 Task: Find flights from New Delhi to Paris on 14th July, non-stop, with 3 carry-on bags, and a price limit of £7,000.
Action: Mouse moved to (428, 224)
Screenshot: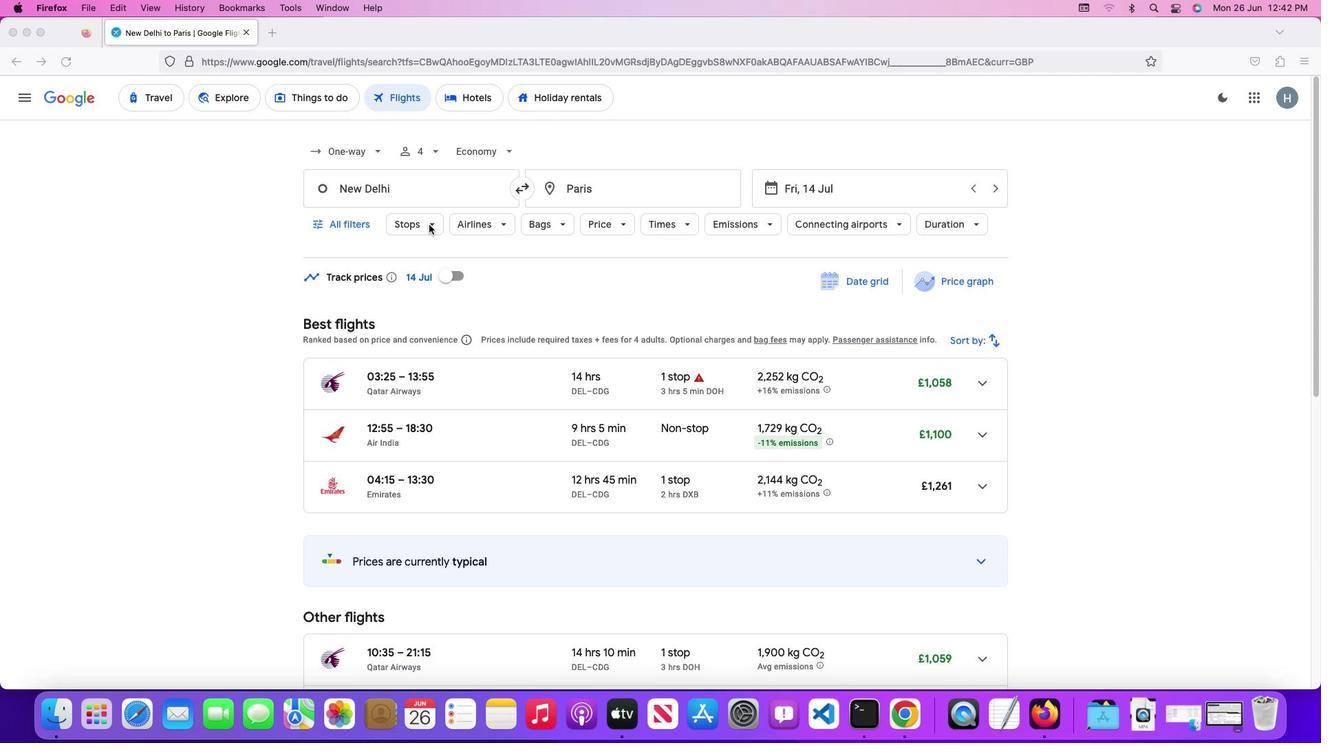 
Action: Mouse pressed left at (428, 224)
Screenshot: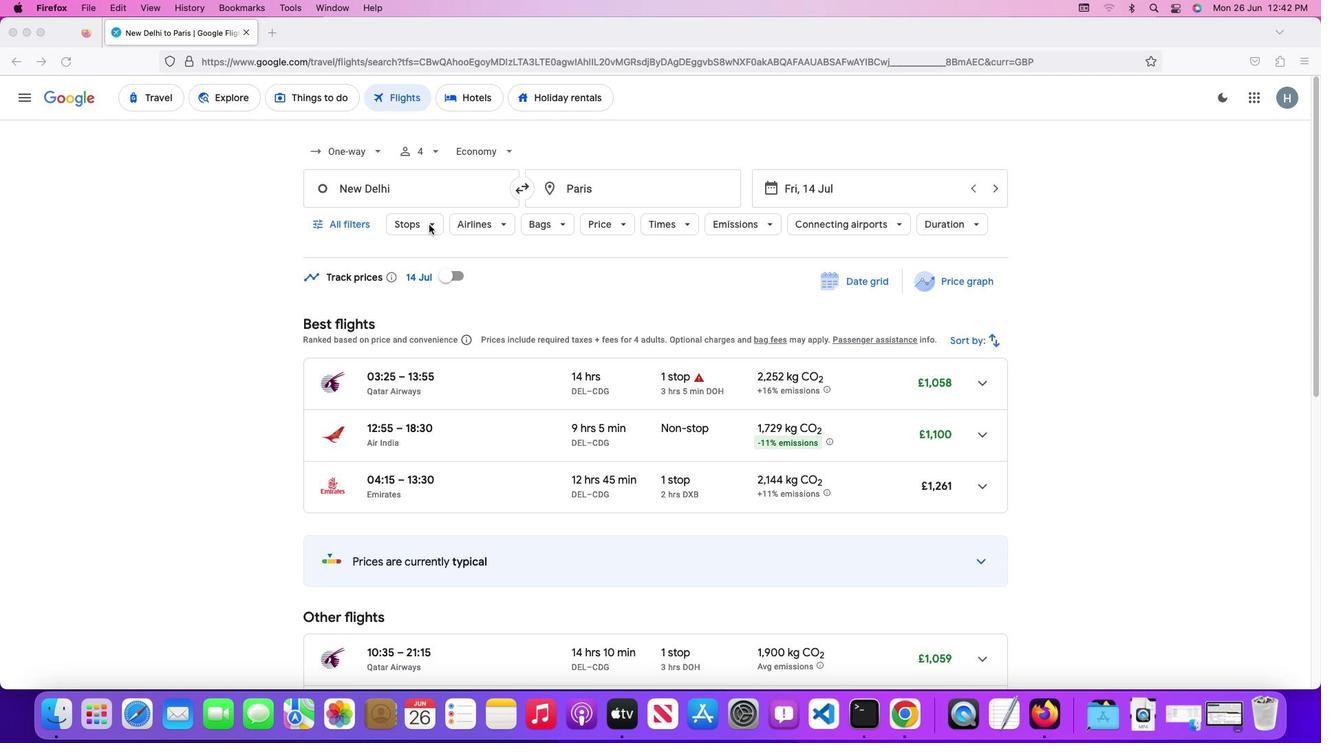 
Action: Mouse pressed left at (428, 224)
Screenshot: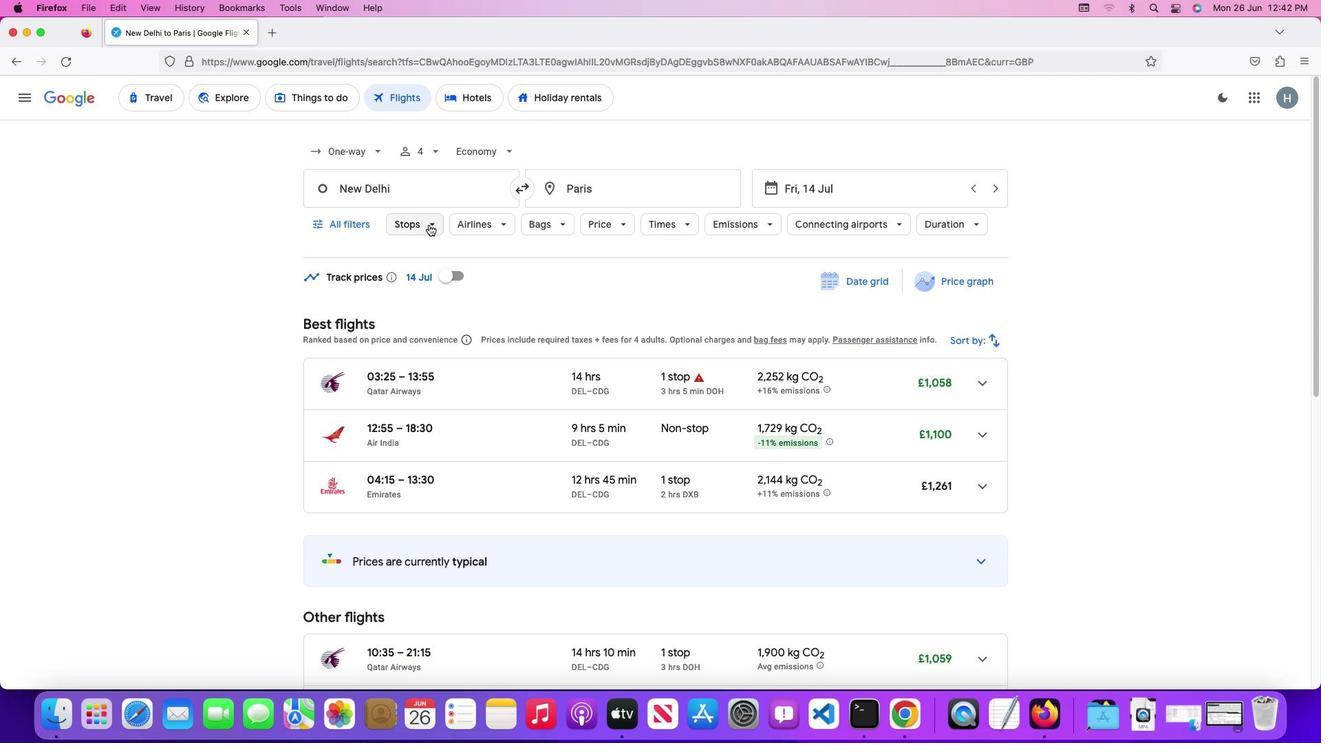 
Action: Mouse moved to (419, 325)
Screenshot: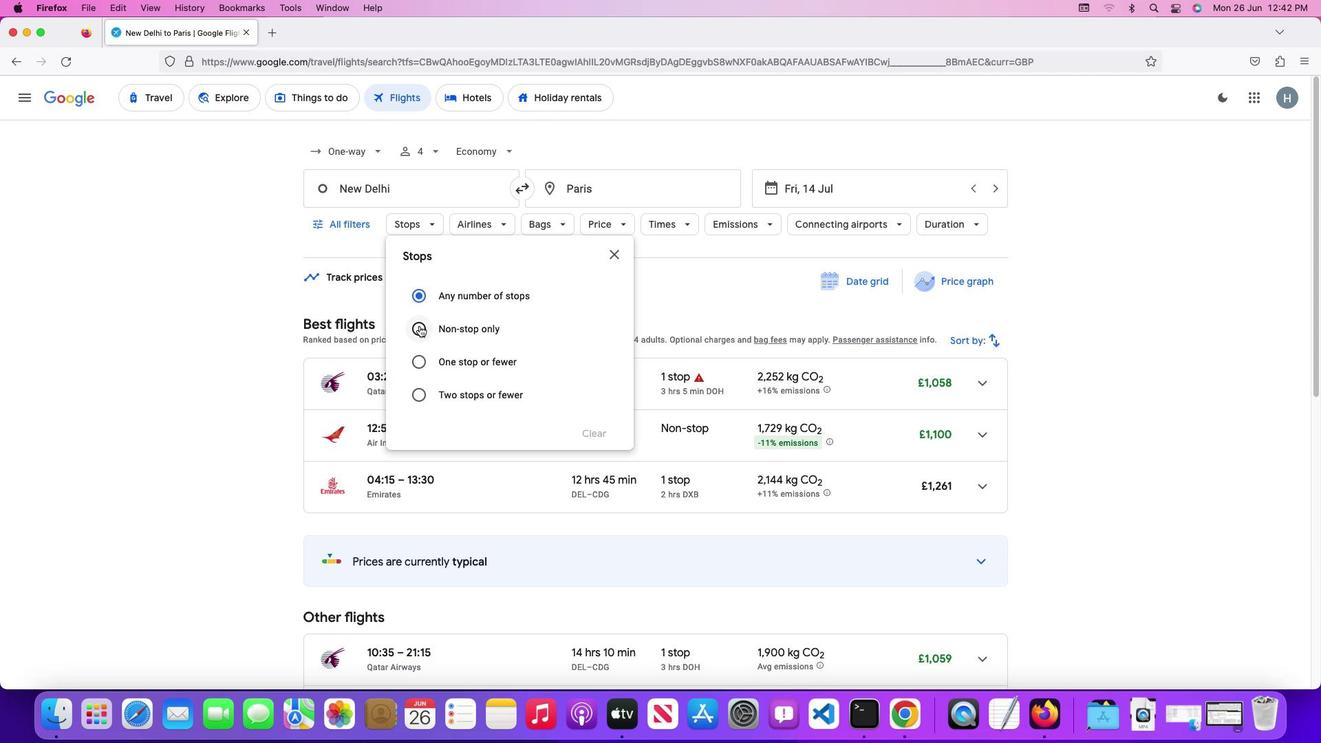 
Action: Mouse pressed left at (419, 325)
Screenshot: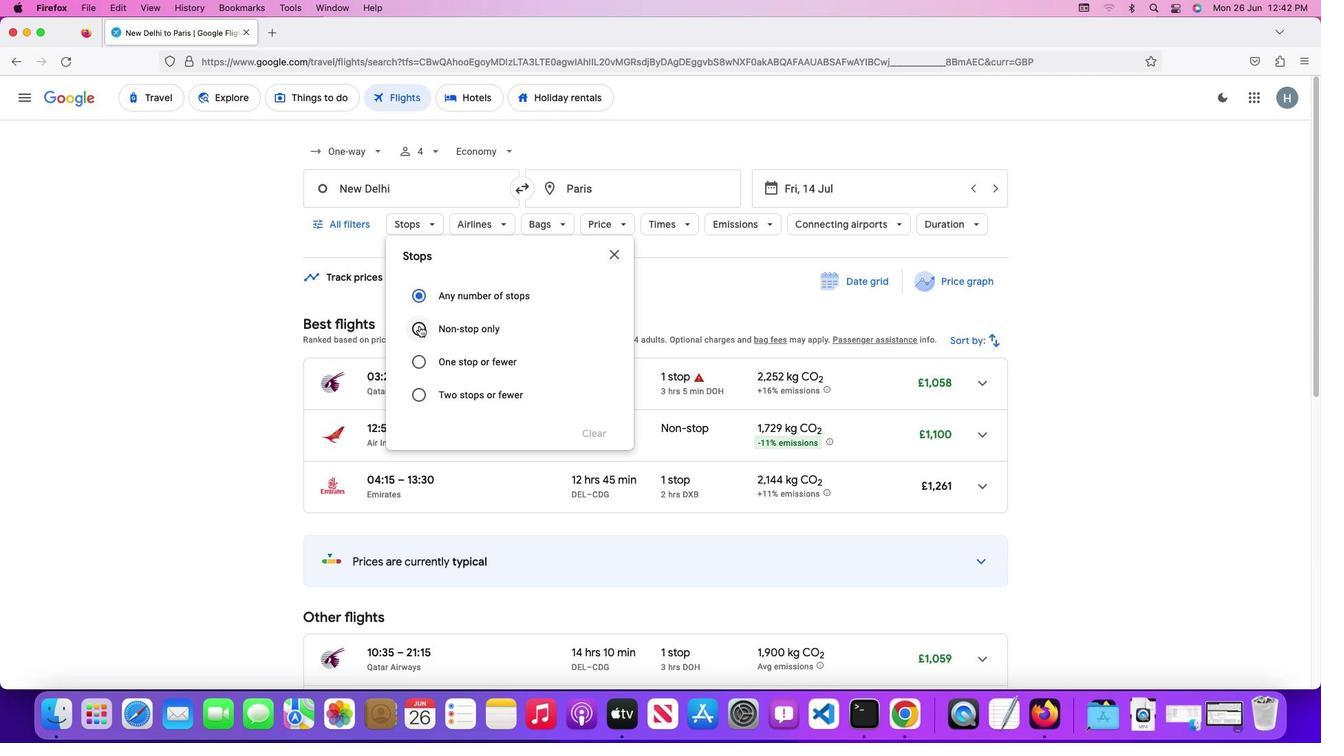 
Action: Mouse moved to (619, 253)
Screenshot: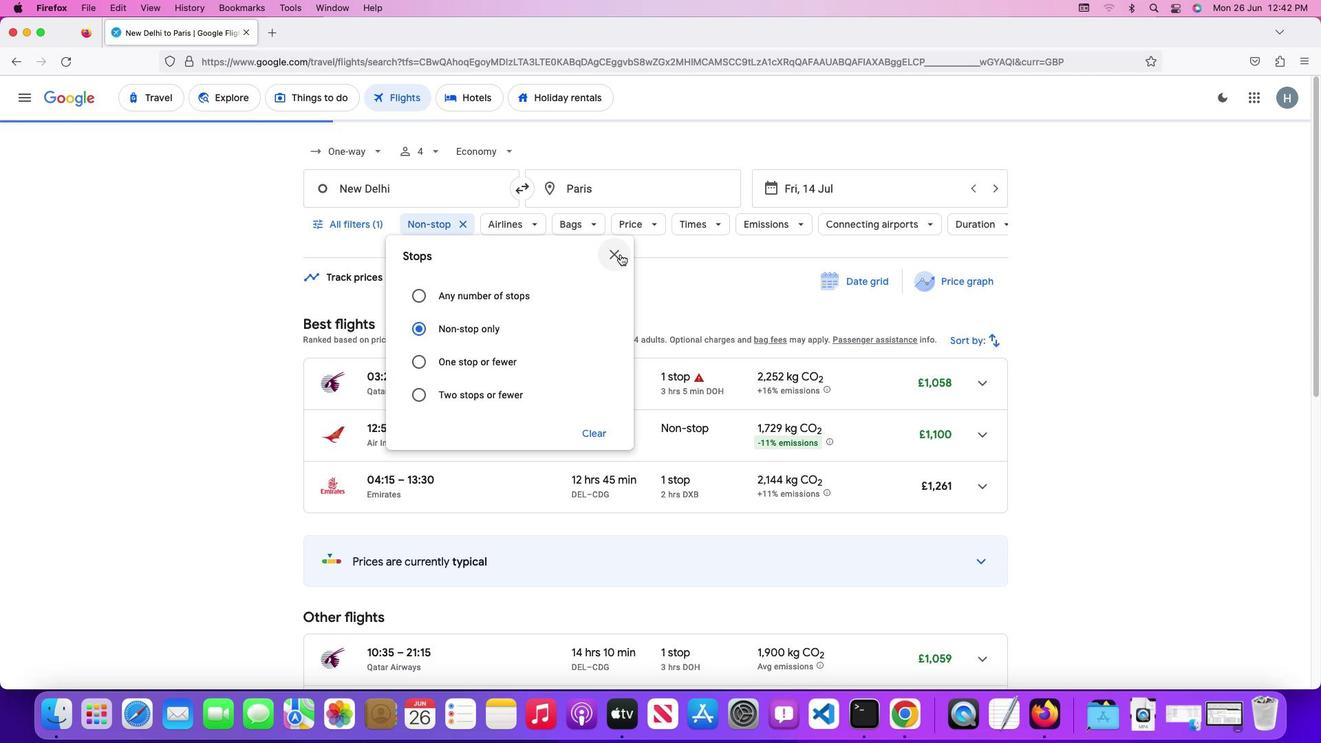
Action: Mouse pressed left at (619, 253)
Screenshot: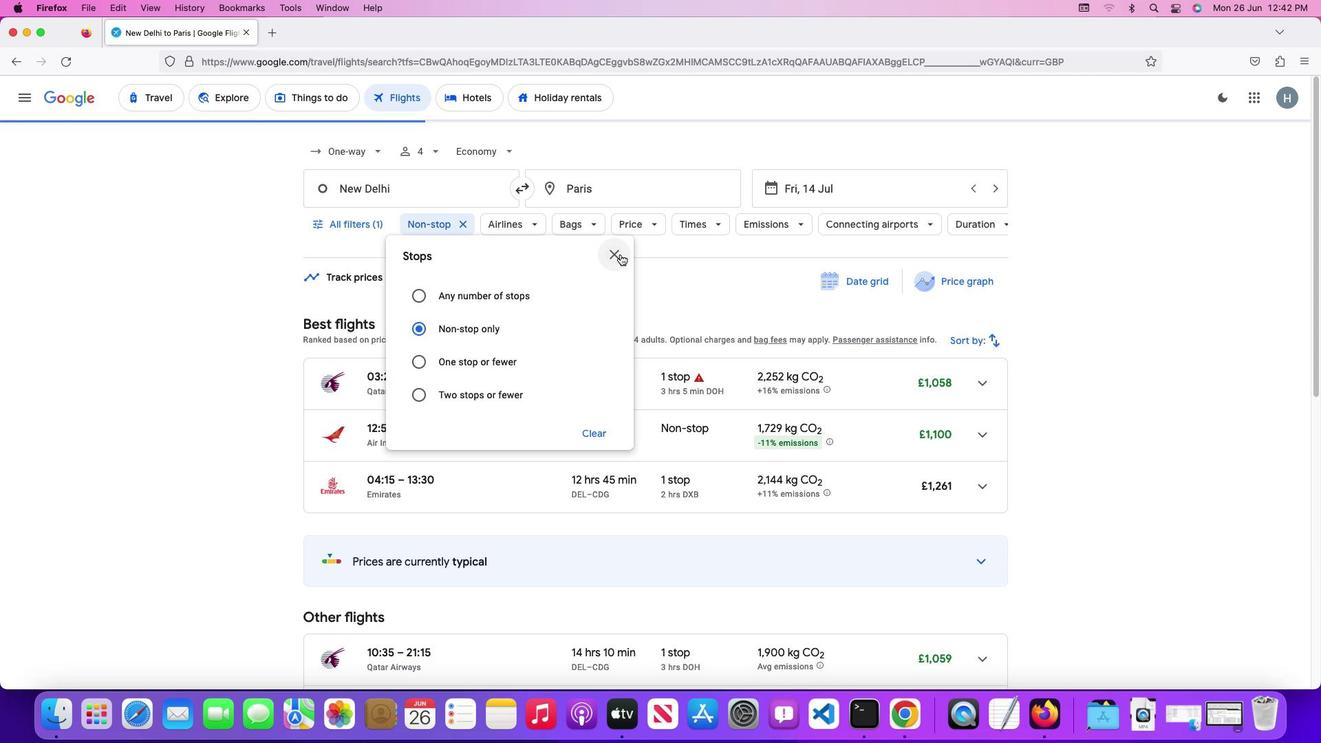 
Action: Mouse moved to (651, 220)
Screenshot: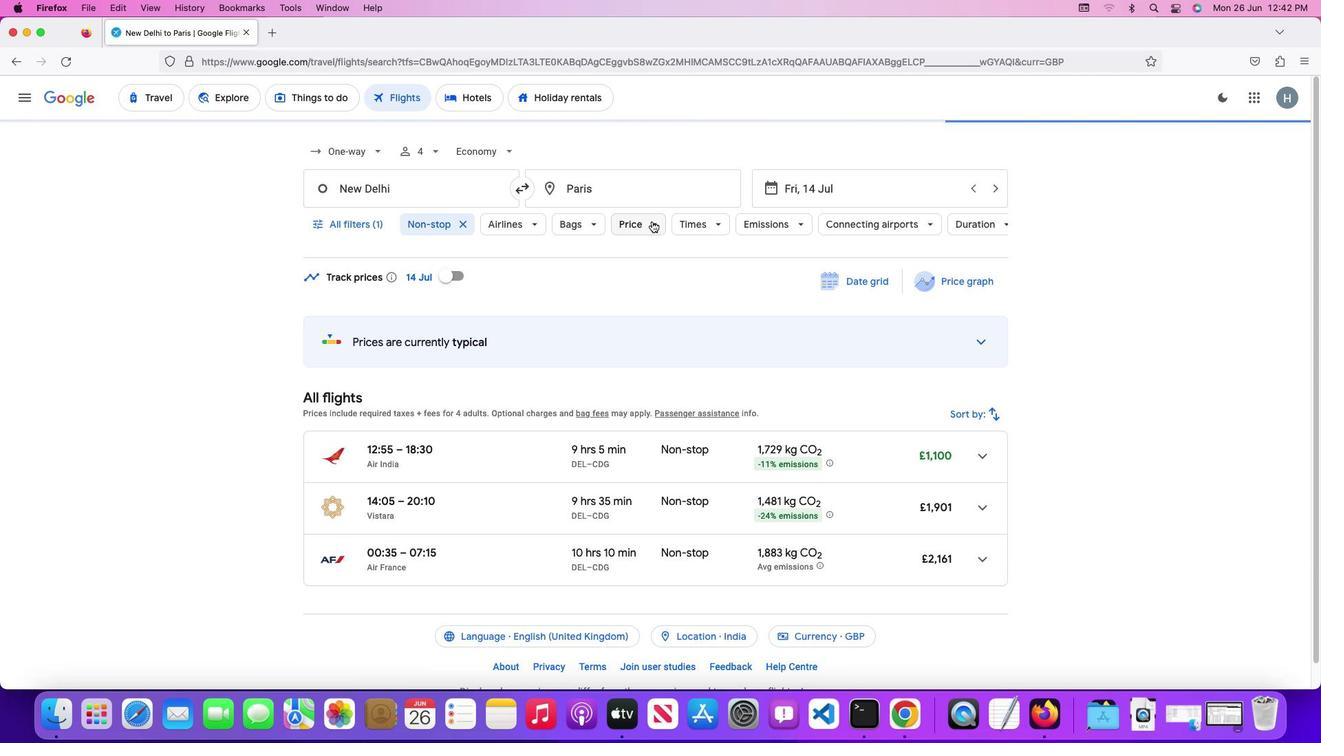 
Action: Mouse pressed left at (651, 220)
Screenshot: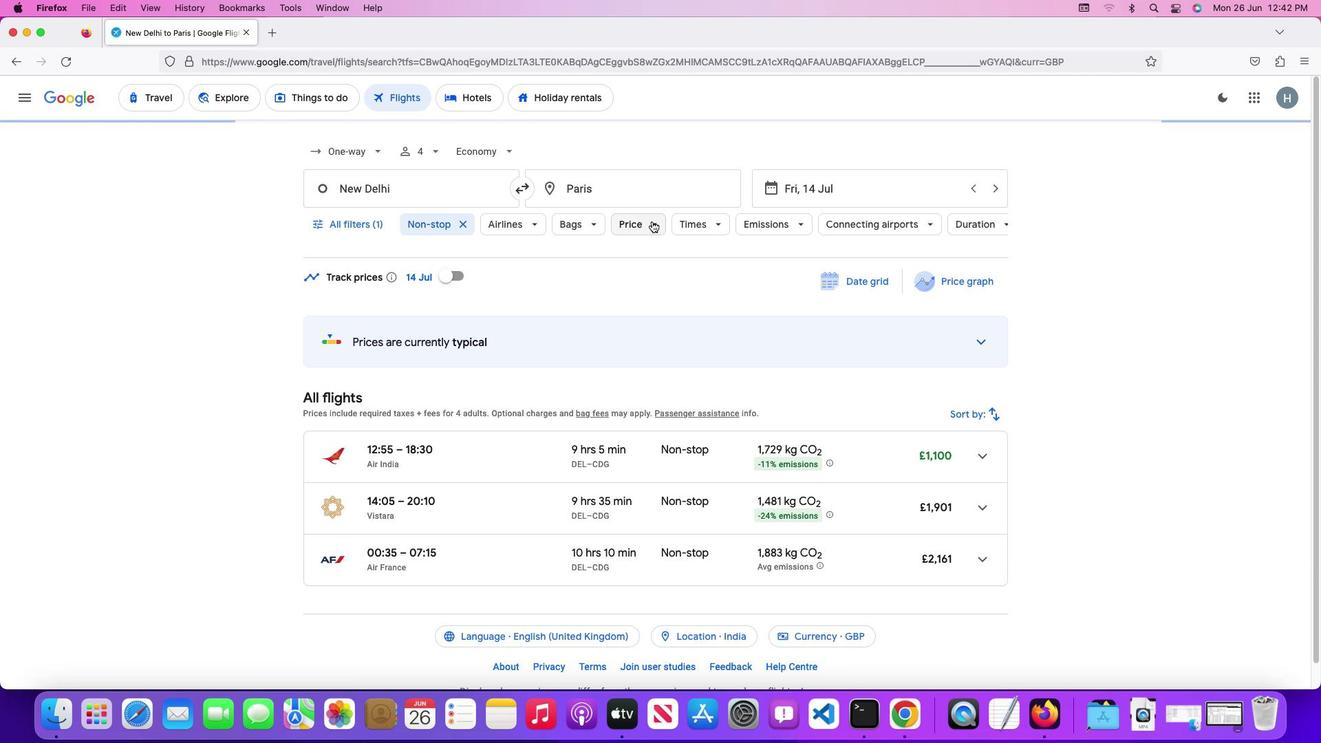 
Action: Mouse moved to (836, 314)
Screenshot: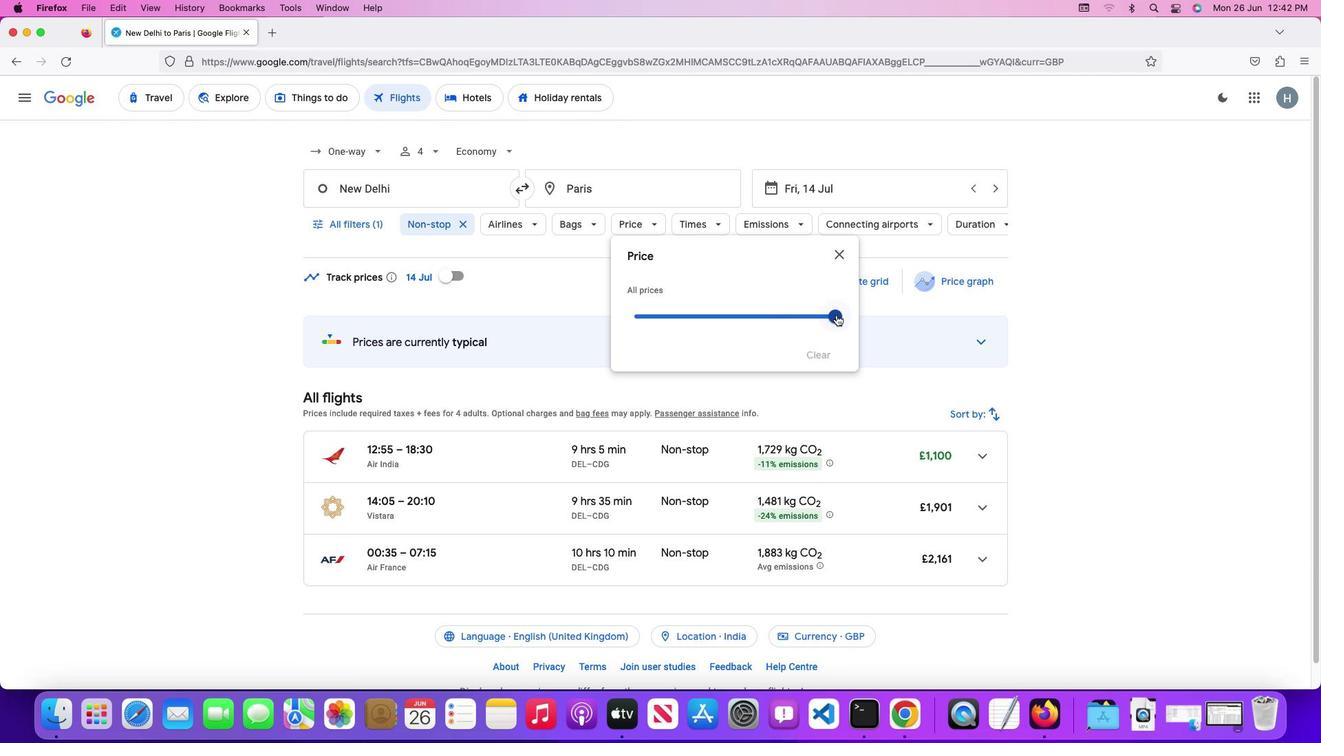 
Action: Mouse pressed left at (836, 314)
Screenshot: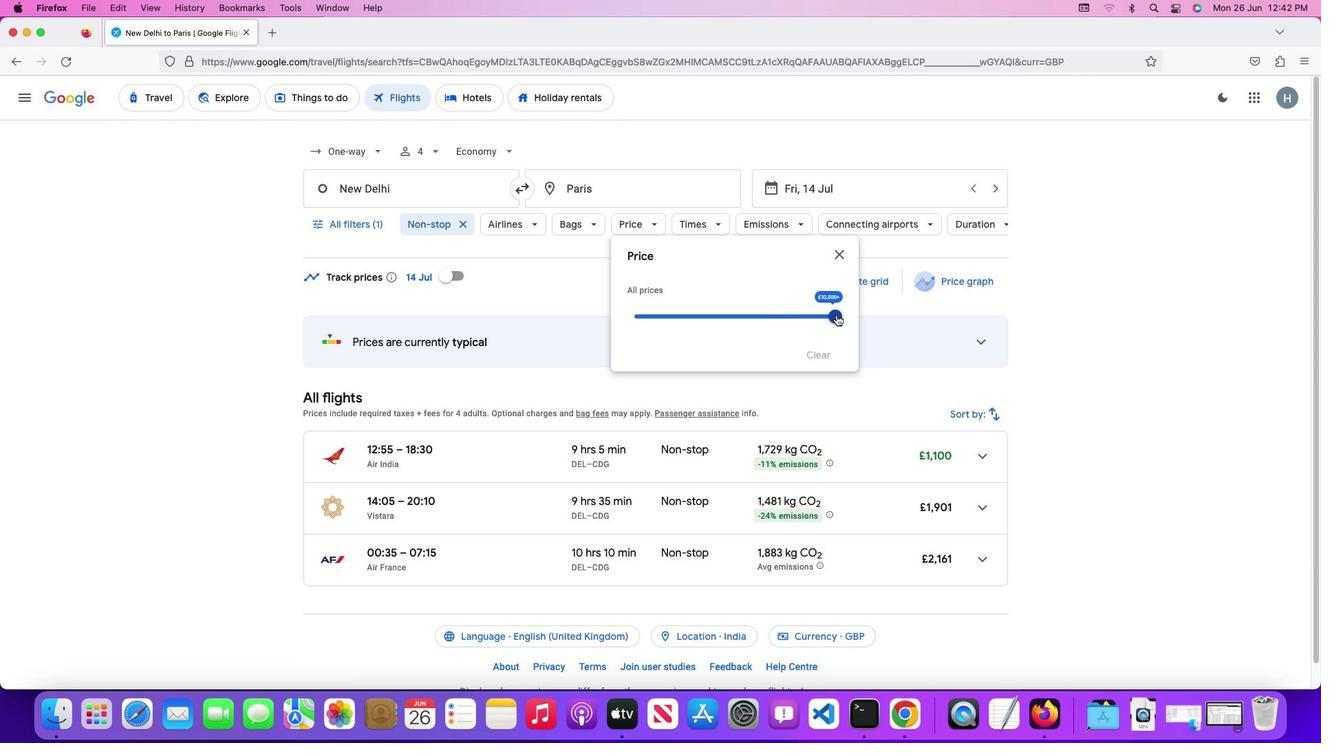 
Action: Mouse moved to (840, 253)
Screenshot: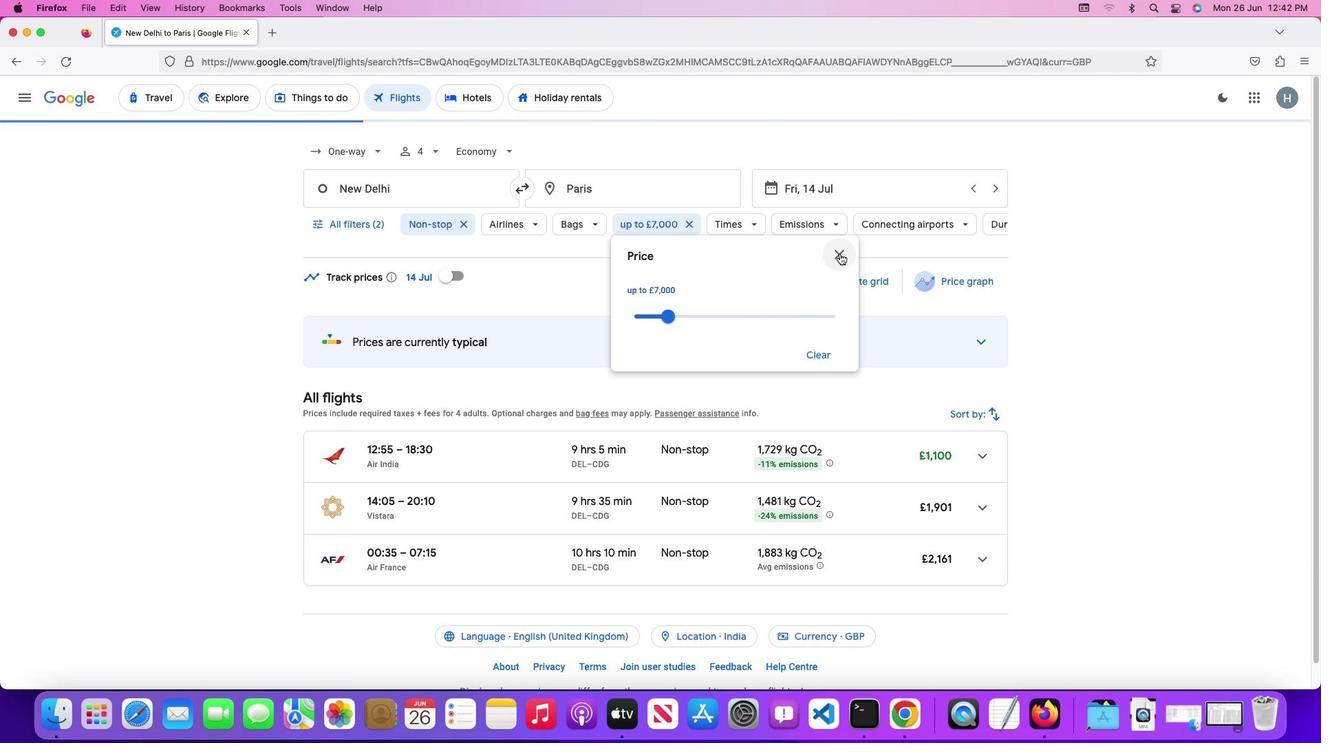 
Action: Mouse pressed left at (840, 253)
Screenshot: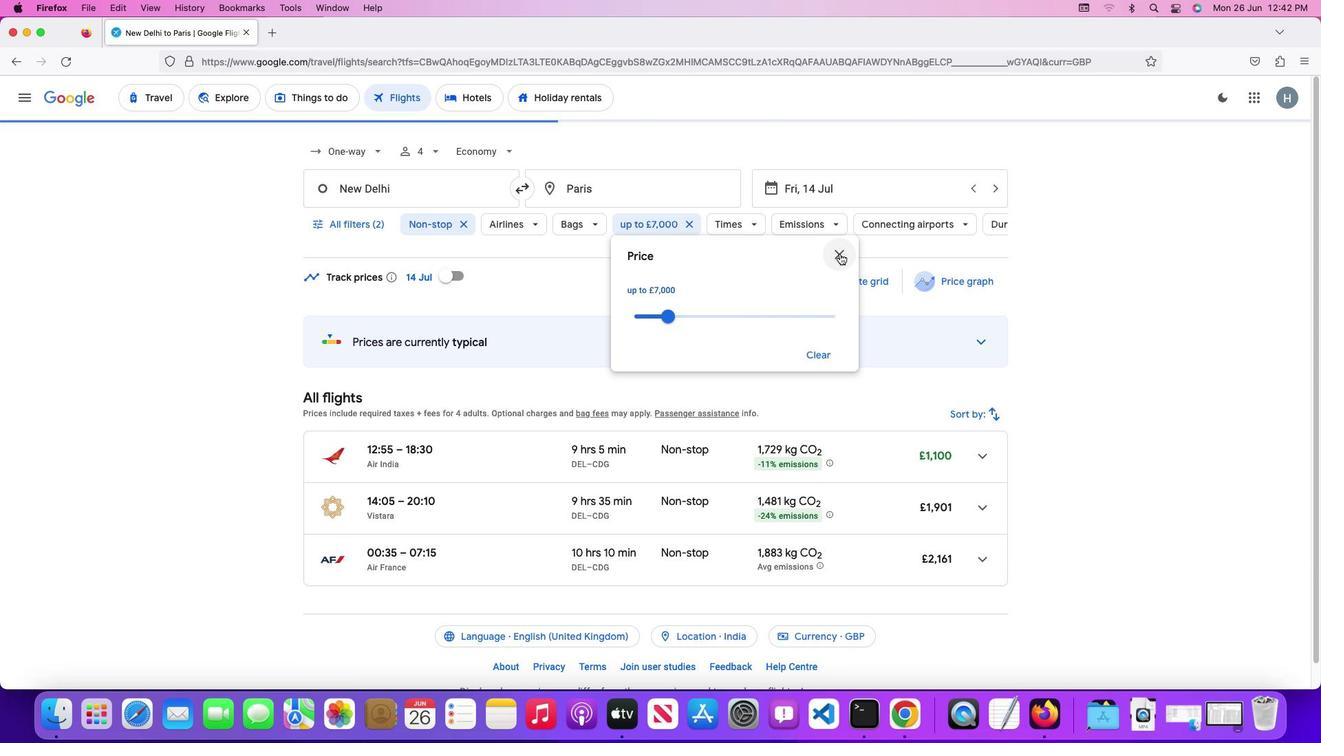
Action: Mouse moved to (681, 229)
Screenshot: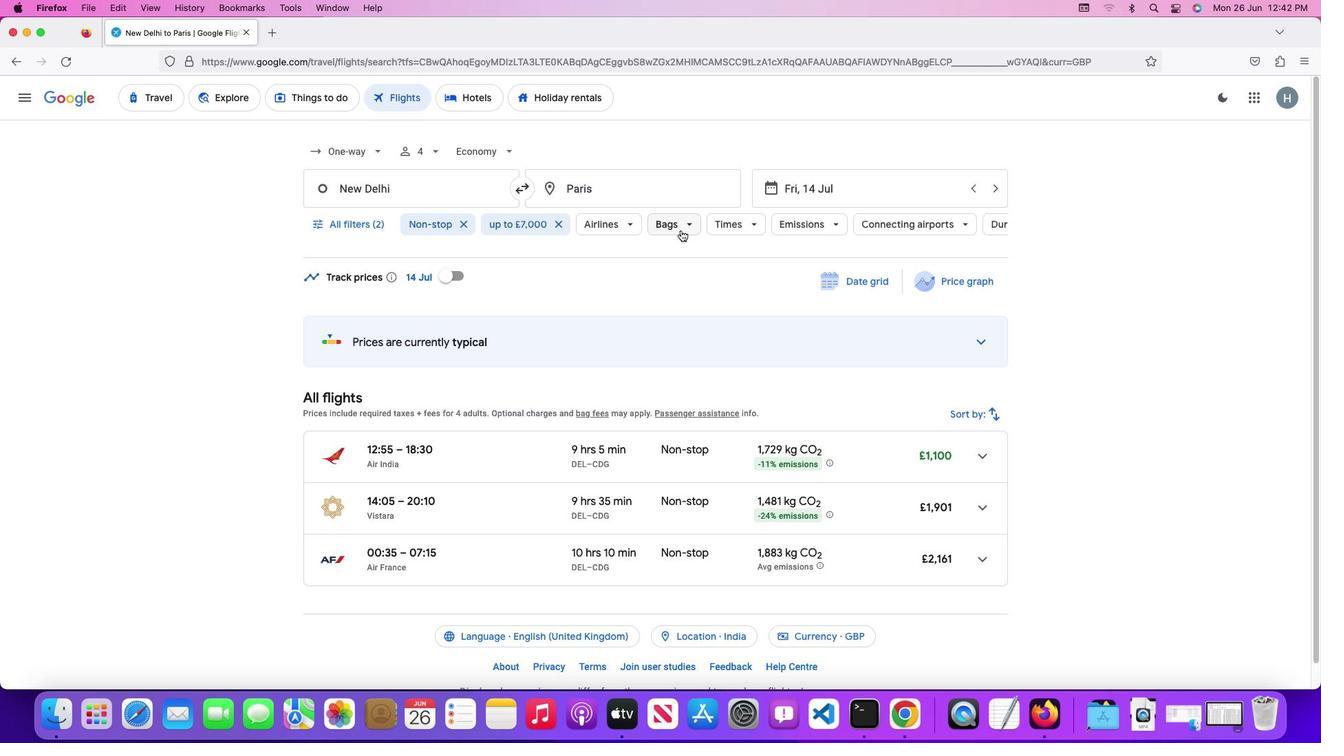 
Action: Mouse pressed left at (681, 229)
Screenshot: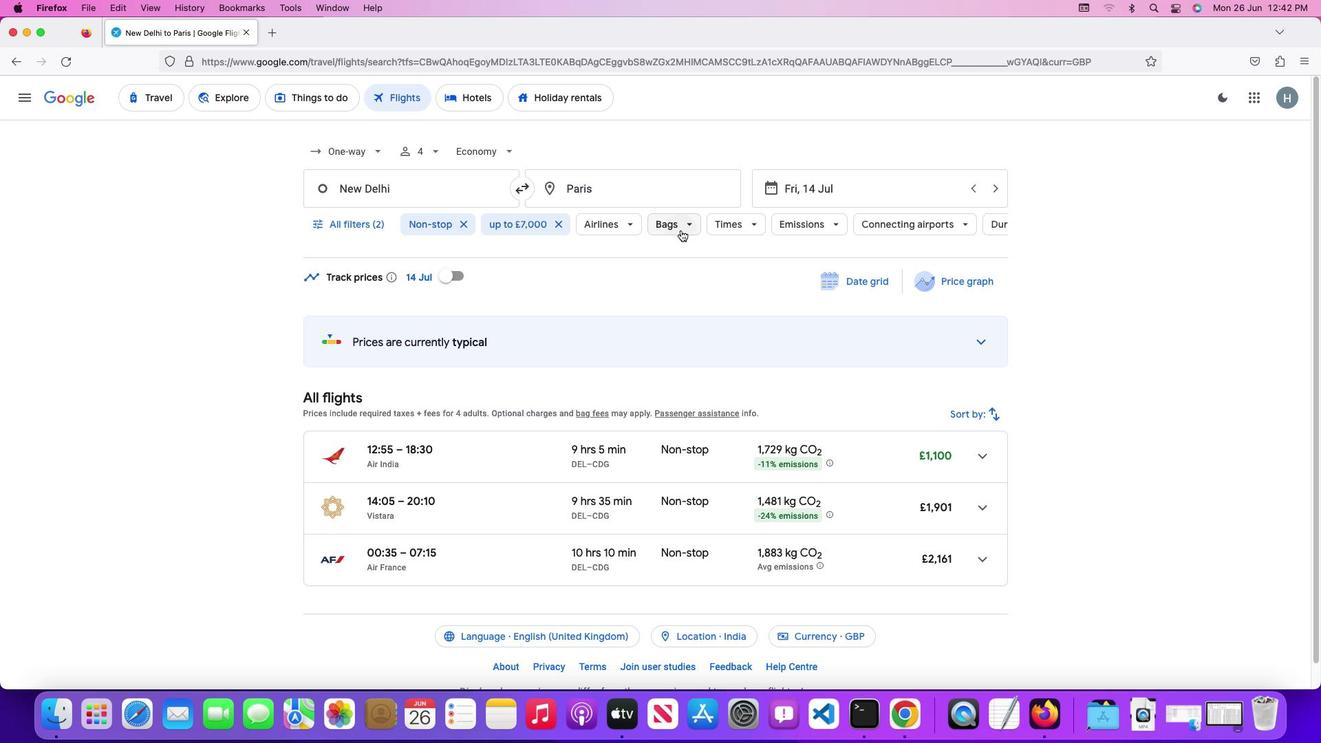 
Action: Mouse moved to (864, 288)
Screenshot: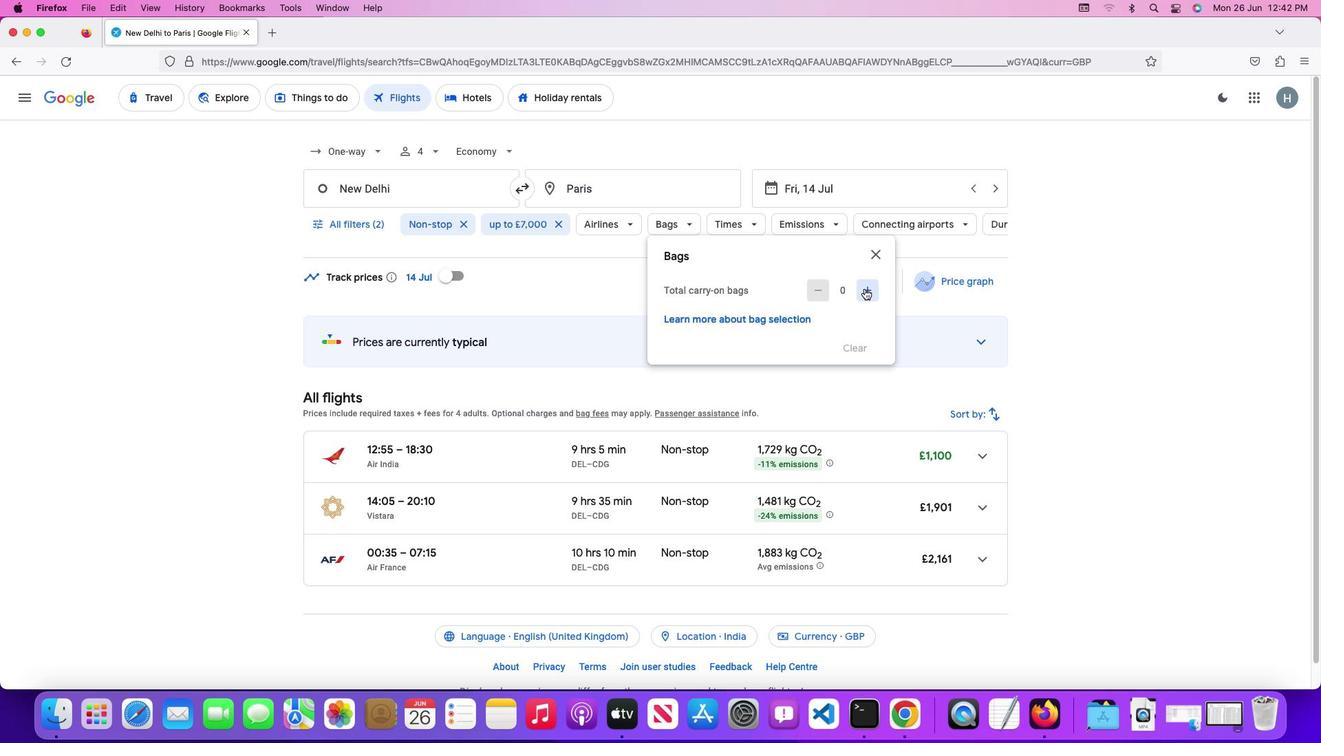 
Action: Mouse pressed left at (864, 288)
Screenshot: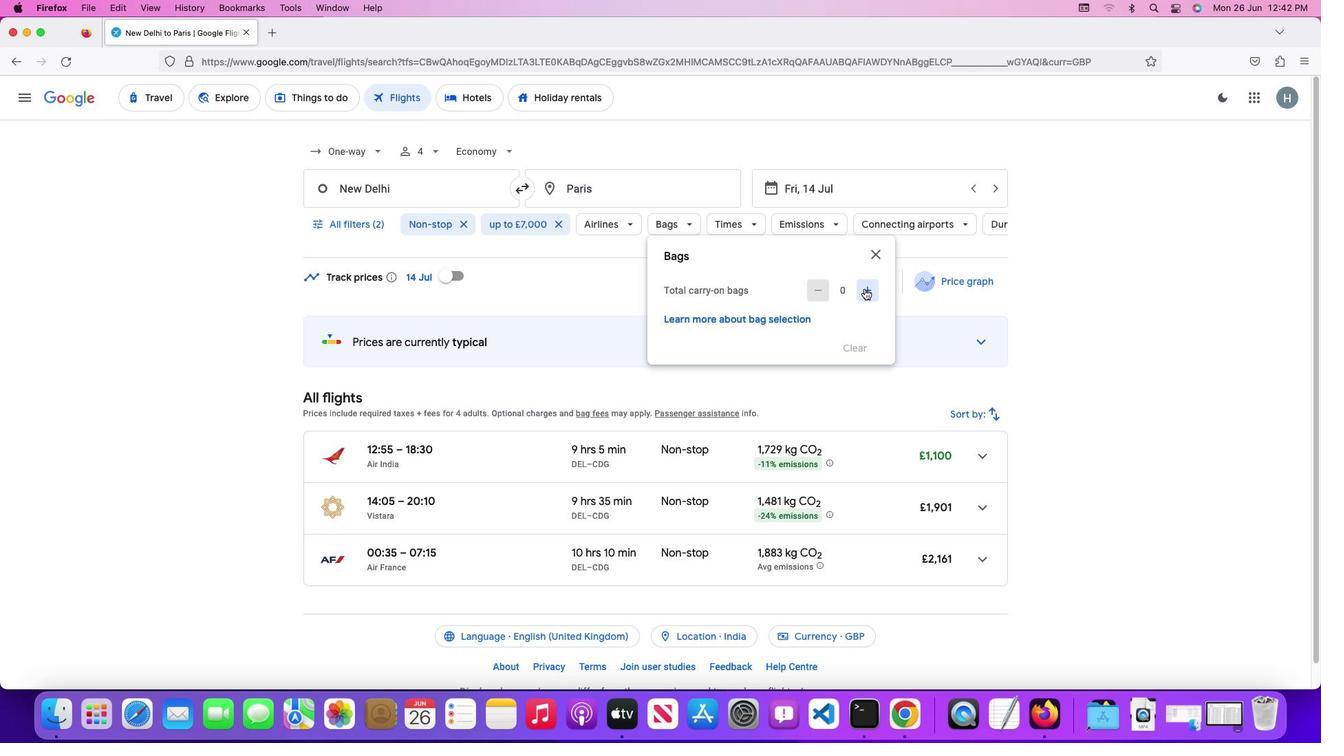 
Action: Mouse pressed left at (864, 288)
Screenshot: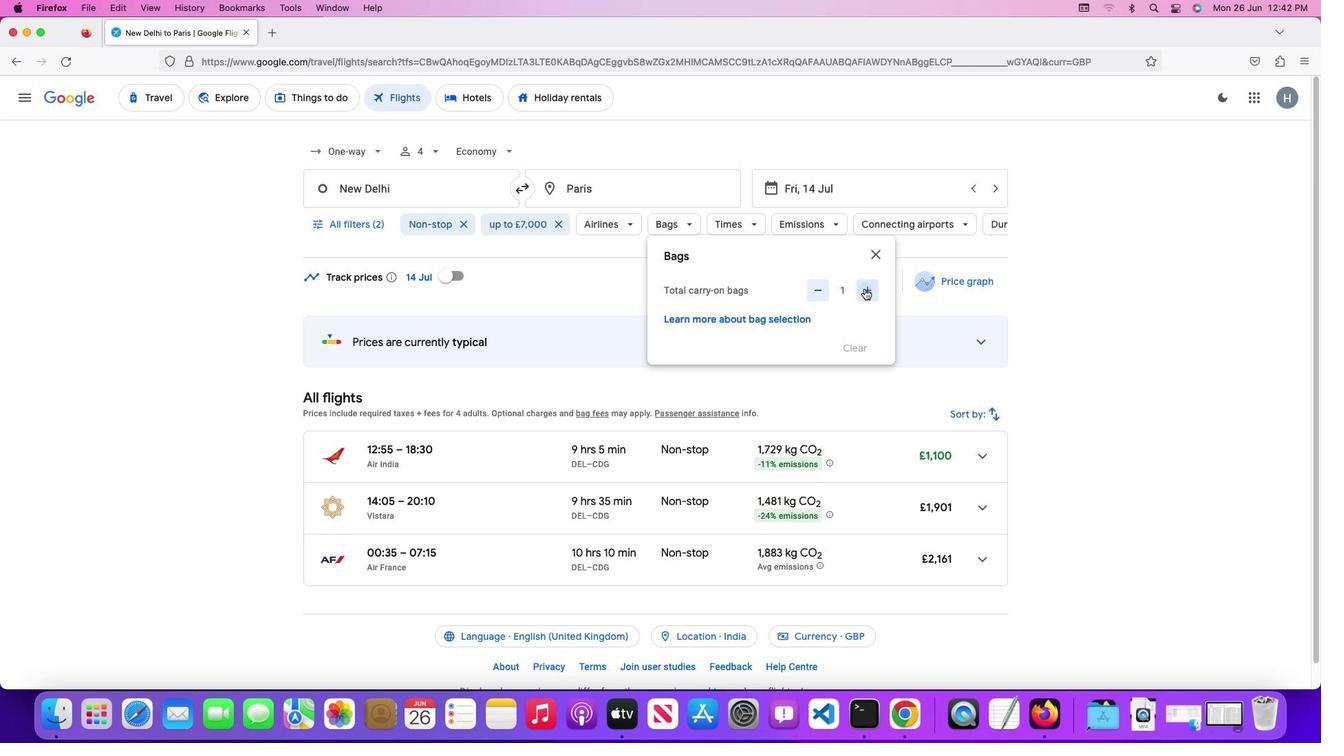 
Action: Mouse pressed left at (864, 288)
Screenshot: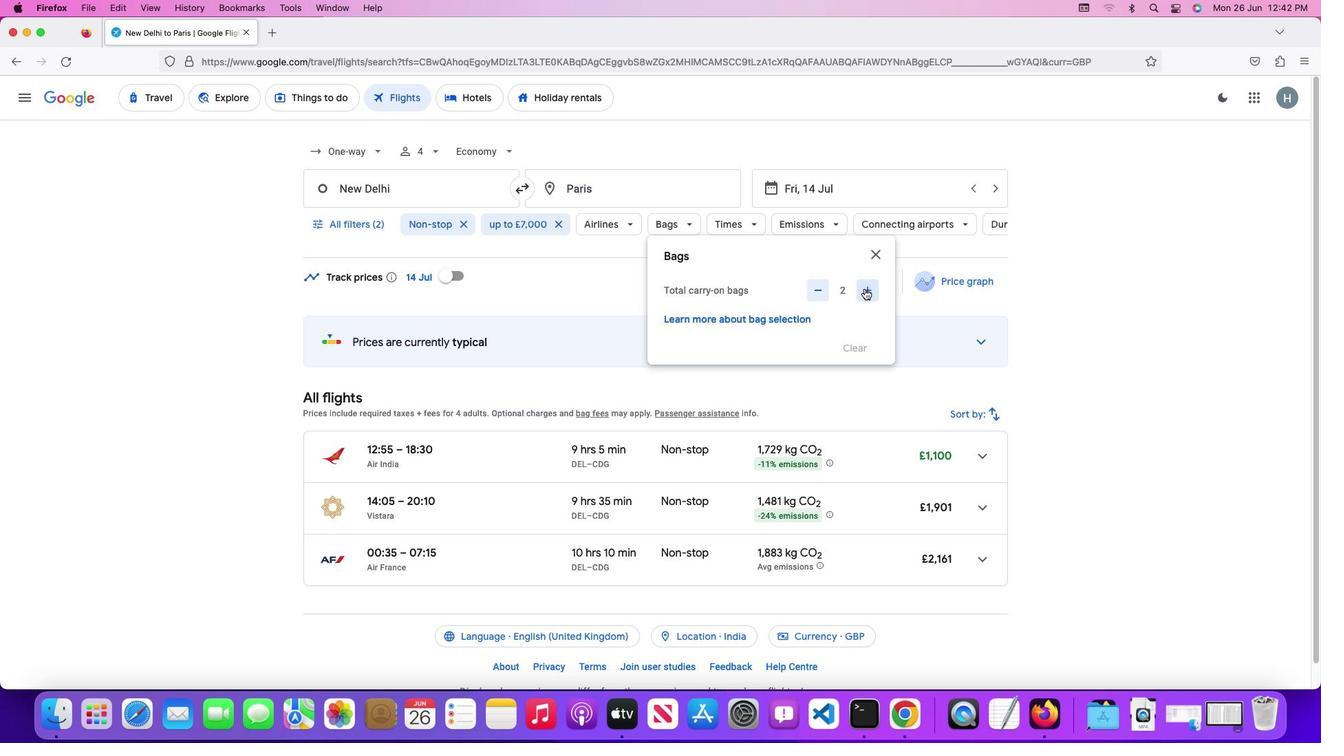
Action: Mouse pressed left at (864, 288)
Screenshot: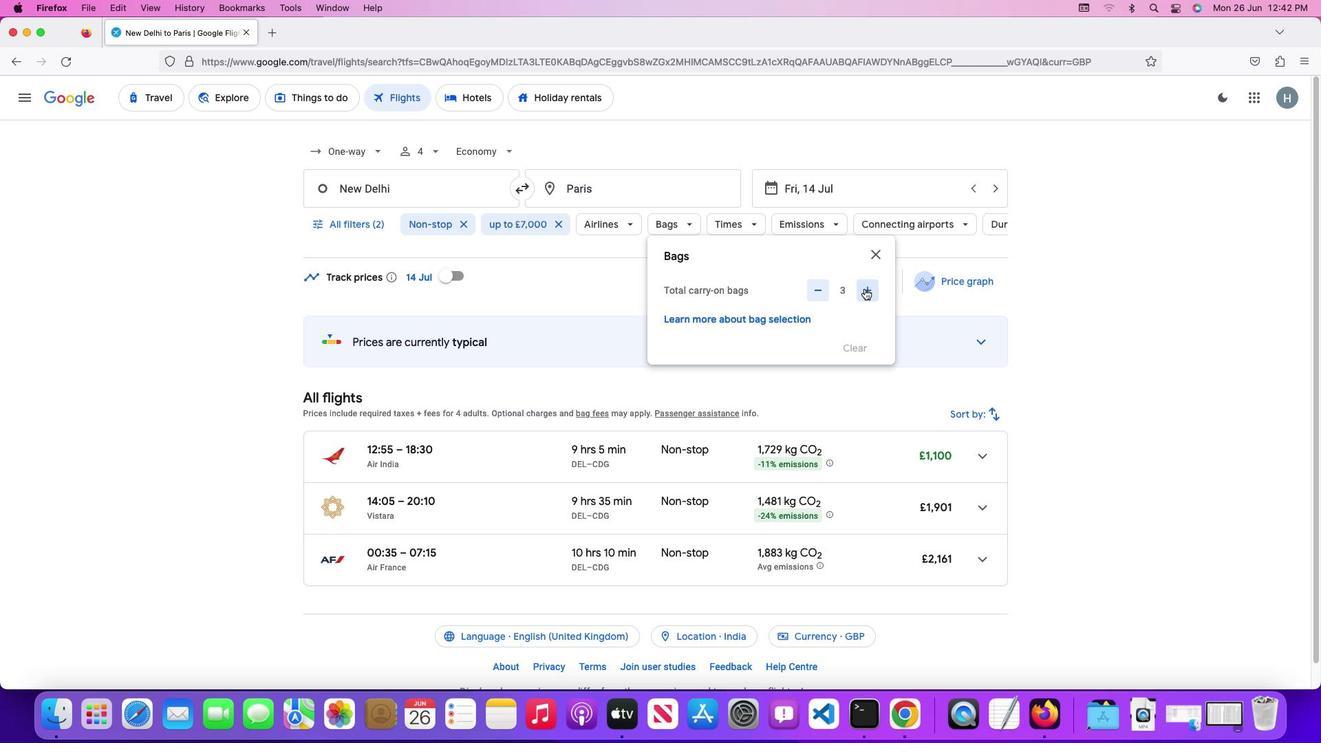 
Action: Mouse moved to (871, 257)
Screenshot: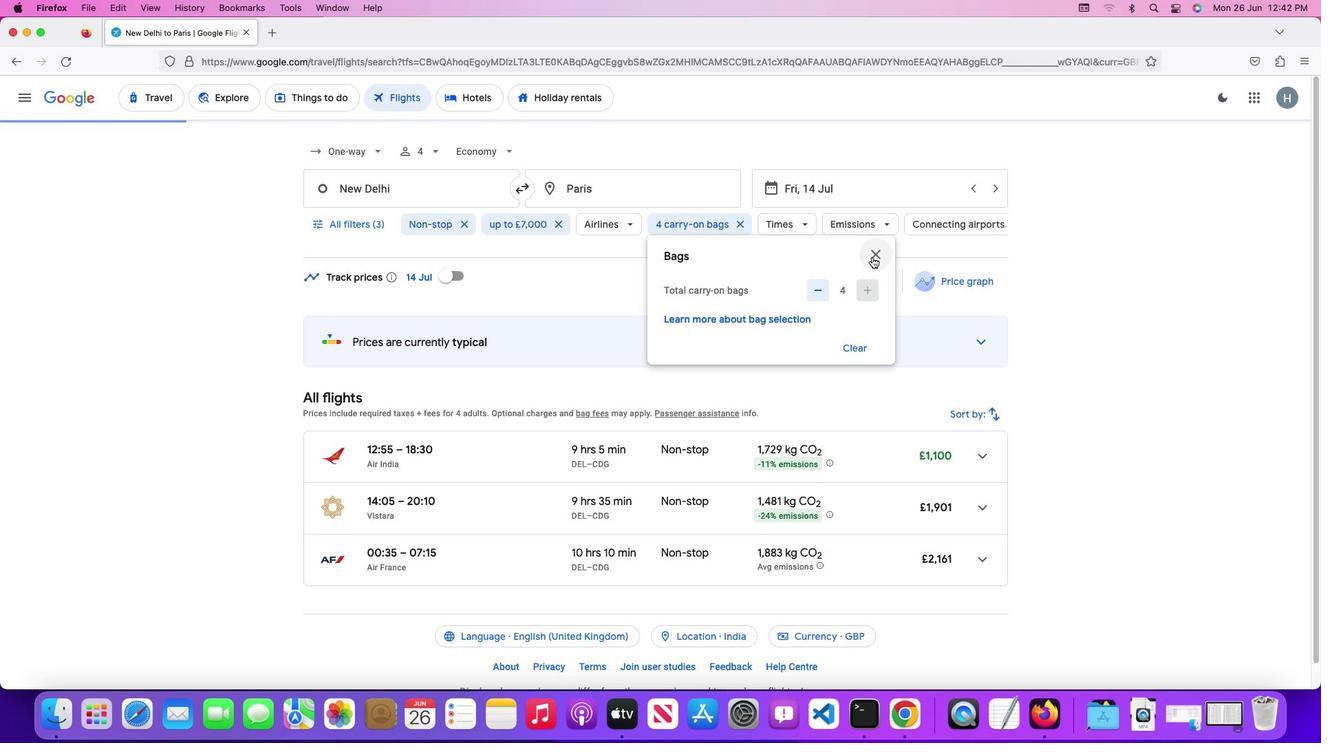 
Action: Mouse pressed left at (871, 257)
Screenshot: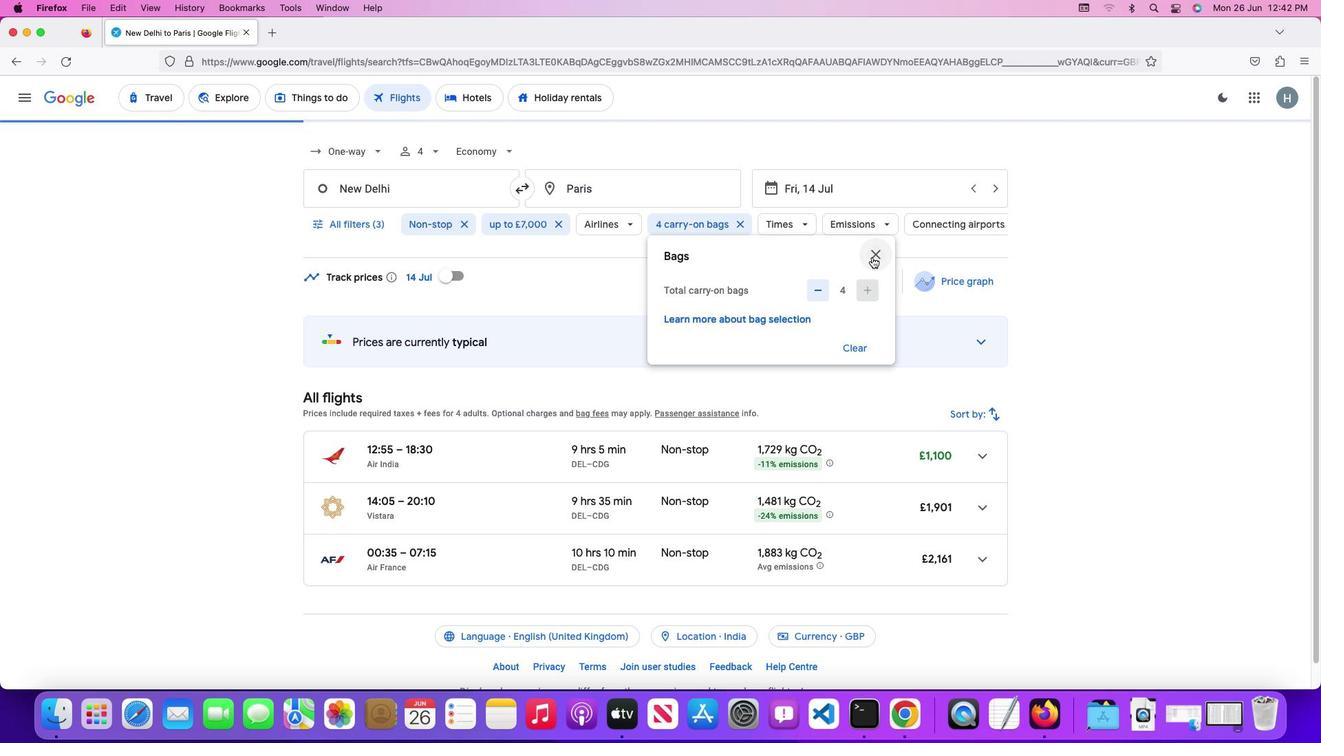 
Action: Mouse moved to (670, 289)
Screenshot: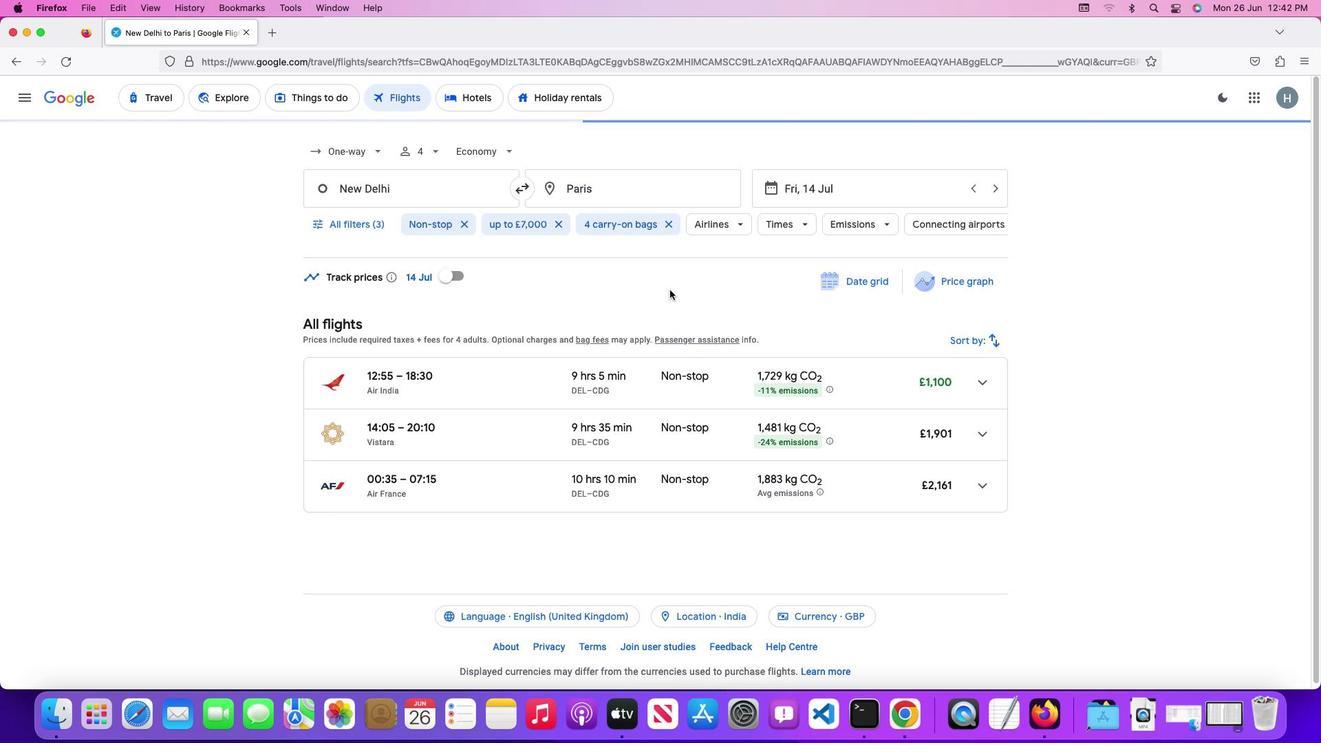 
